 Task: Find the distance between Chicago and Lake Geneva.
Action: Mouse moved to (236, 58)
Screenshot: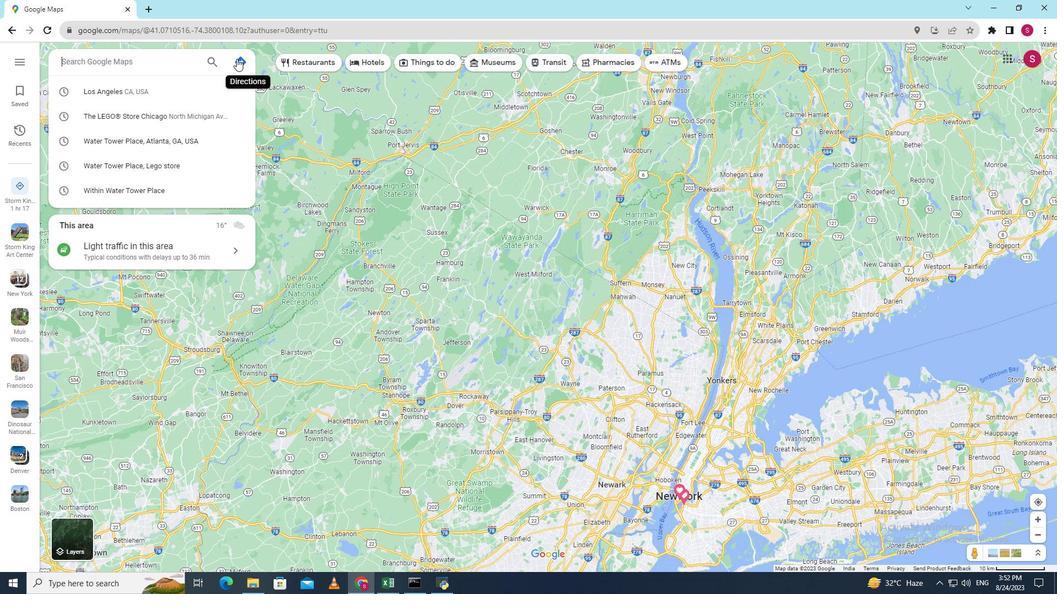 
Action: Mouse pressed left at (236, 58)
Screenshot: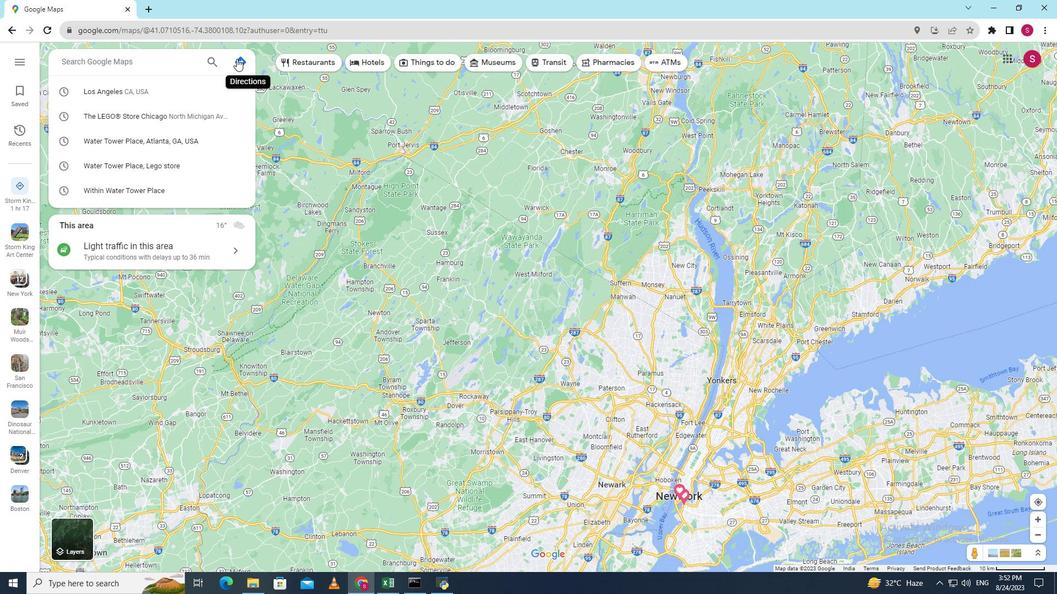
Action: Key pressed <Key.shift>Chicago
Screenshot: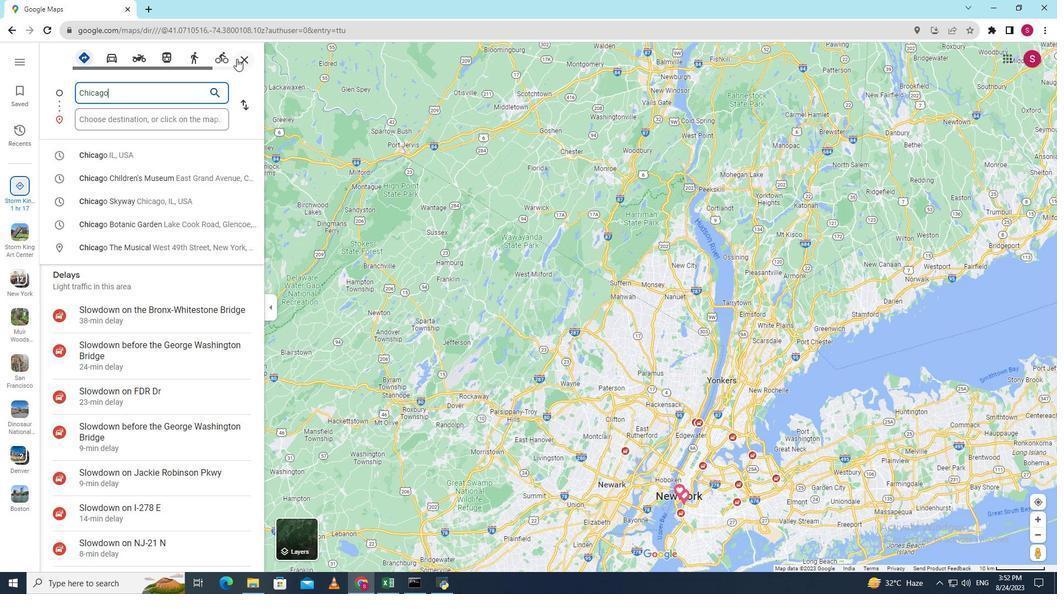 
Action: Mouse moved to (160, 121)
Screenshot: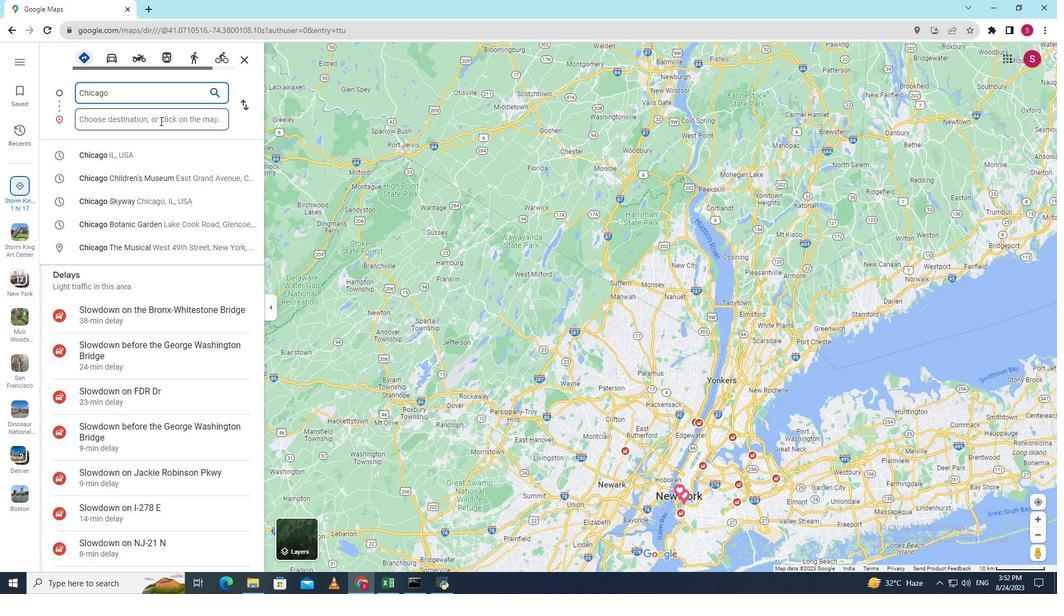 
Action: Mouse pressed left at (160, 121)
Screenshot: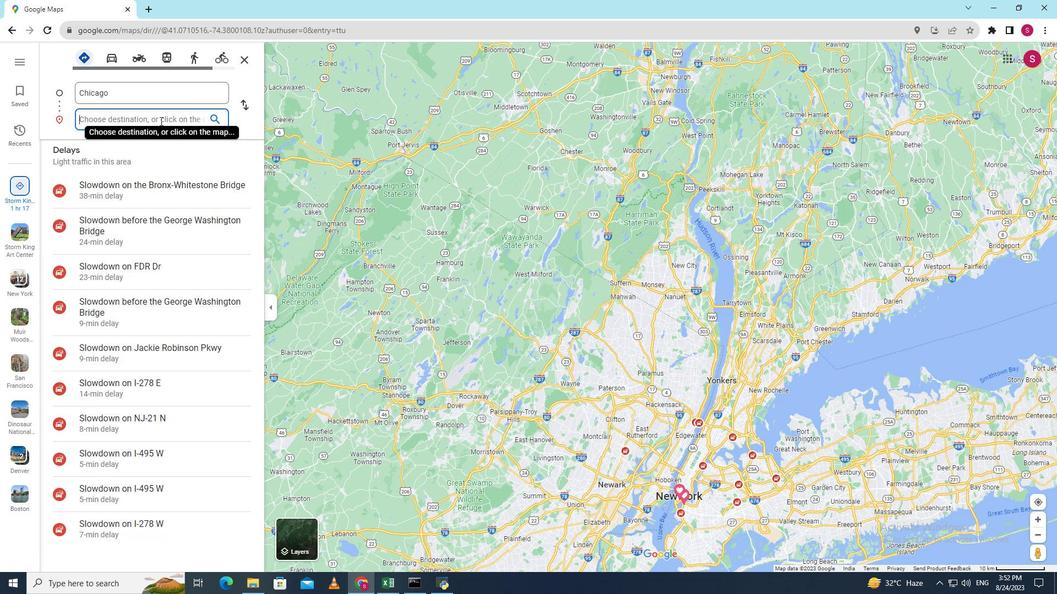 
Action: Key pressed <Key.shift><Key.shift><Key.shift><Key.shift><Key.shift><Key.shift><Key.shift><Key.shift><Key.shift><Key.shift><Key.shift><Key.shift><Key.shift><Key.shift><Key.shift><Key.shift><Key.shift>Lake<Key.space><Key.shift><Key.shift><Key.shift><Key.shift><Key.shift><Key.shift><Key.shift><Key.shift><Key.shift><Key.shift><Key.shift><Key.shift><Key.shift><Key.shift><Key.shift><Key.shift><Key.shift><Key.shift><Key.shift><Key.shift><Key.shift><Key.shift><Key.shift><Key.shift><Key.shift><Key.shift><Key.shift><Key.shift><Key.shift><Key.shift><Key.shift><Key.shift>Geneva<Key.enter>
Screenshot: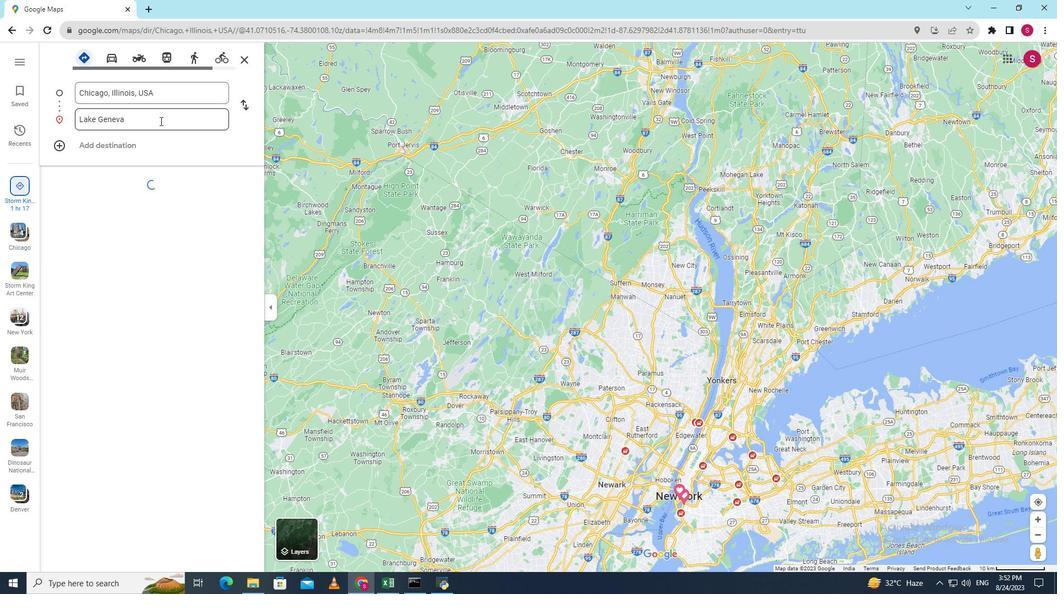 
Action: Mouse moved to (819, 504)
Screenshot: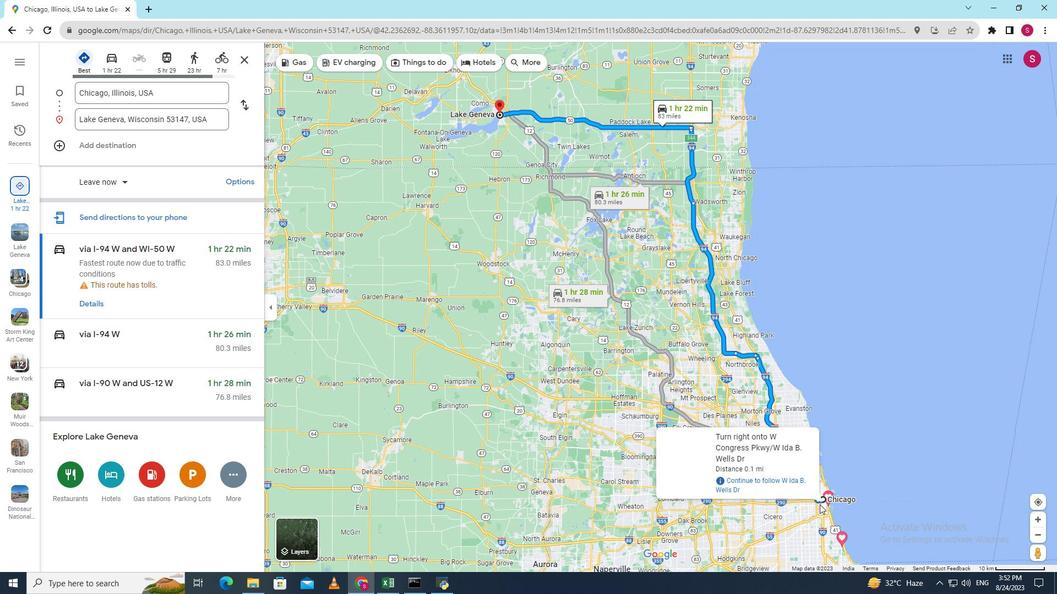 
Action: Mouse scrolled (819, 505) with delta (0, 0)
Screenshot: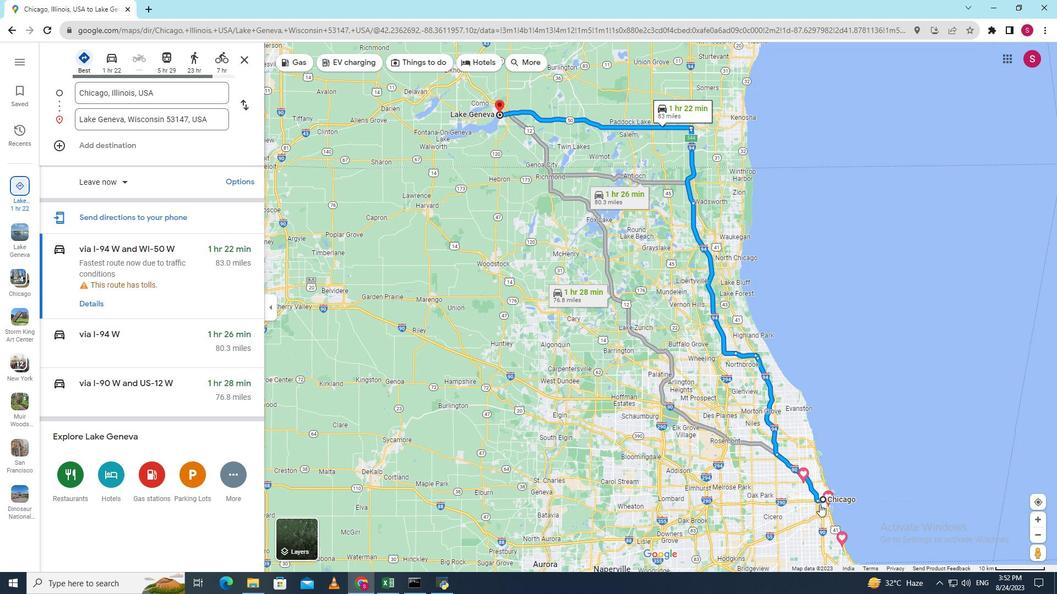 
Action: Mouse scrolled (819, 505) with delta (0, 0)
Screenshot: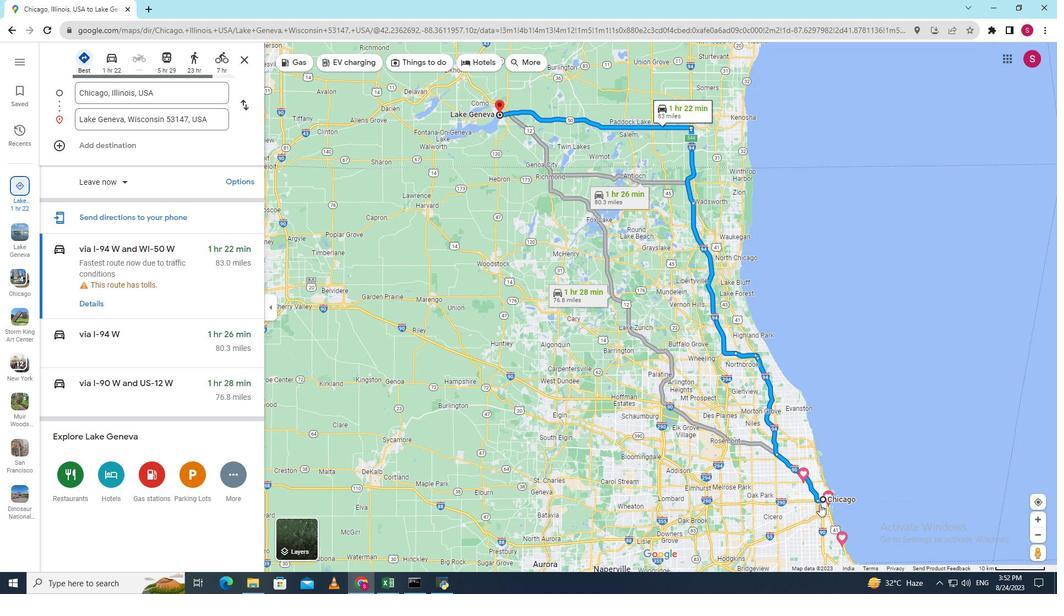 
Action: Mouse scrolled (819, 505) with delta (0, 0)
Screenshot: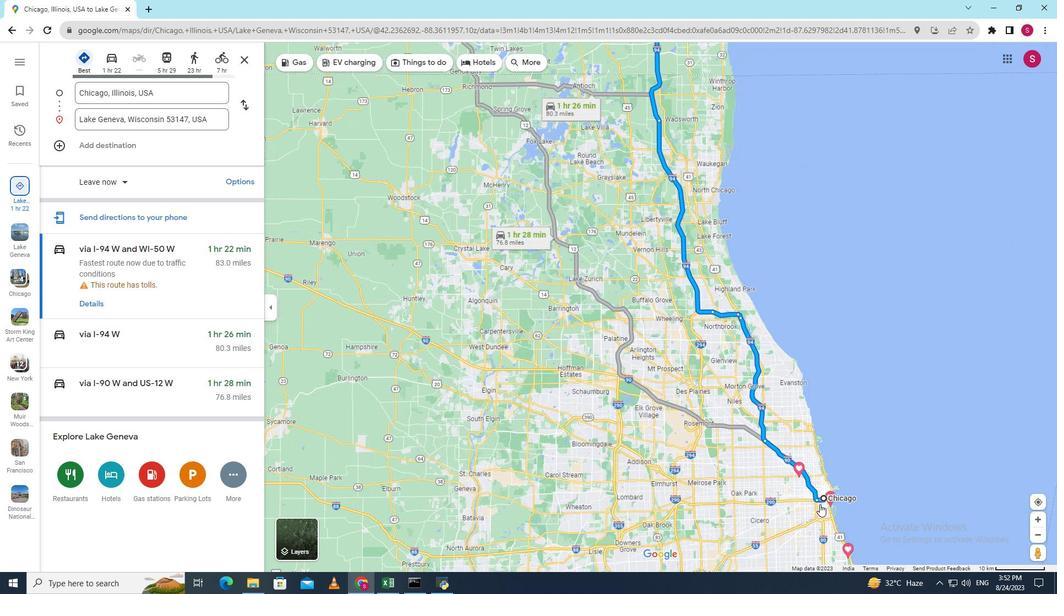 
Action: Mouse scrolled (819, 505) with delta (0, 0)
Screenshot: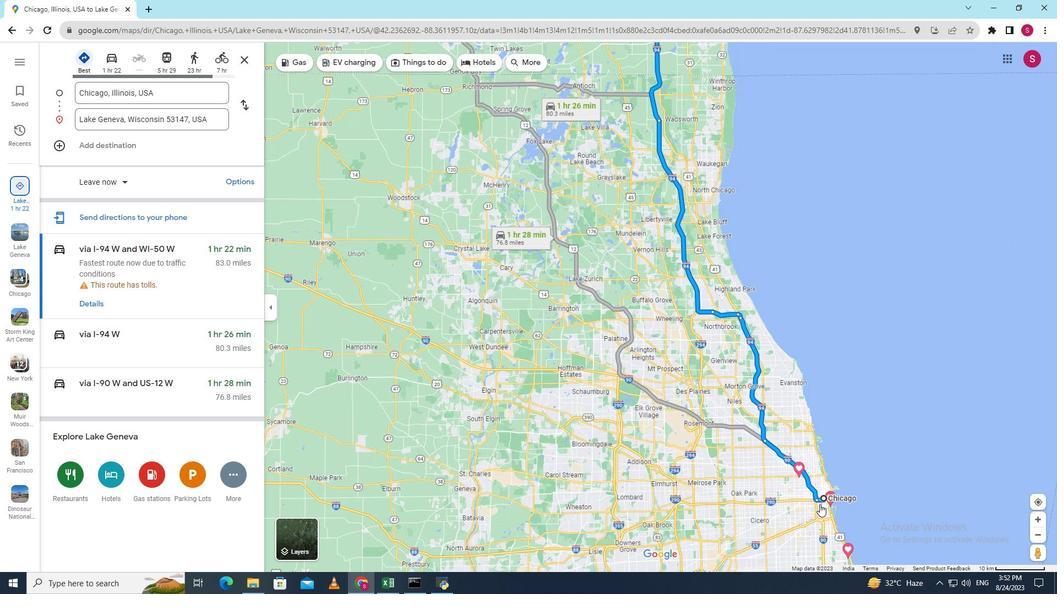 
Action: Mouse moved to (826, 495)
Screenshot: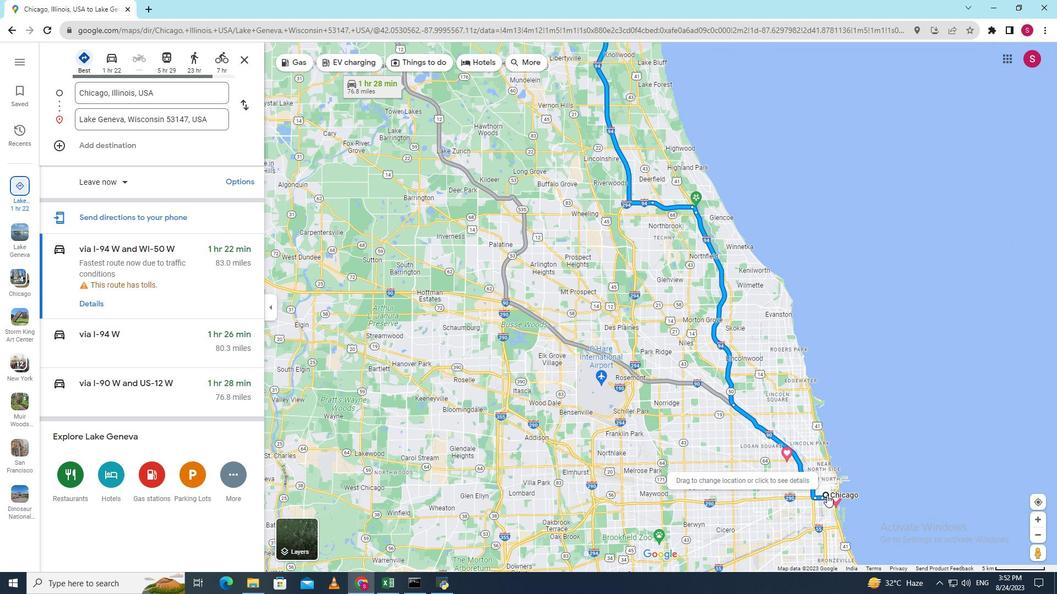
Action: Mouse pressed right at (826, 495)
Screenshot: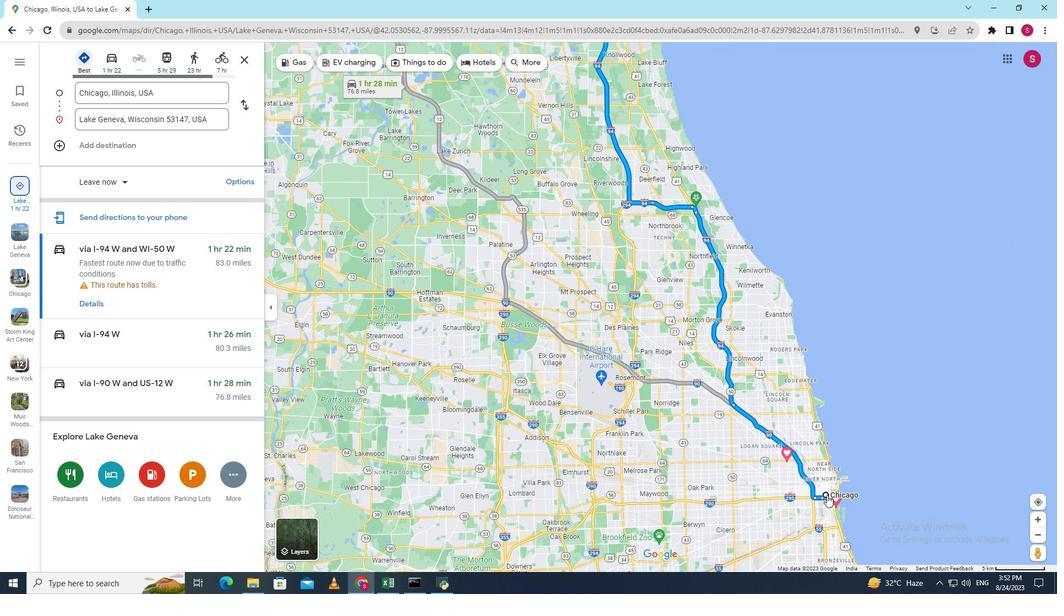 
Action: Mouse moved to (853, 549)
Screenshot: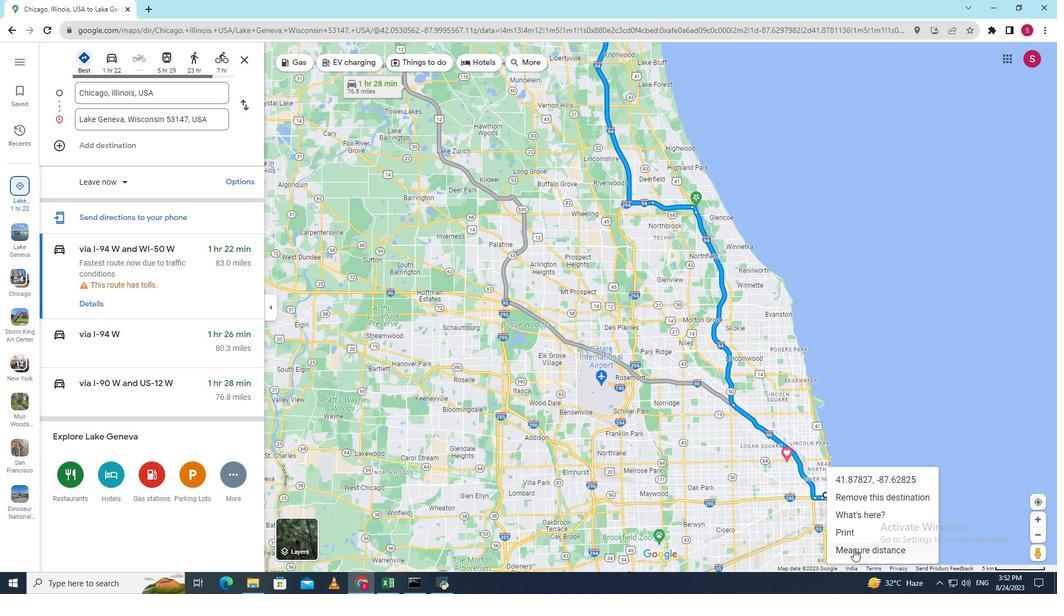 
Action: Mouse pressed left at (853, 549)
Screenshot: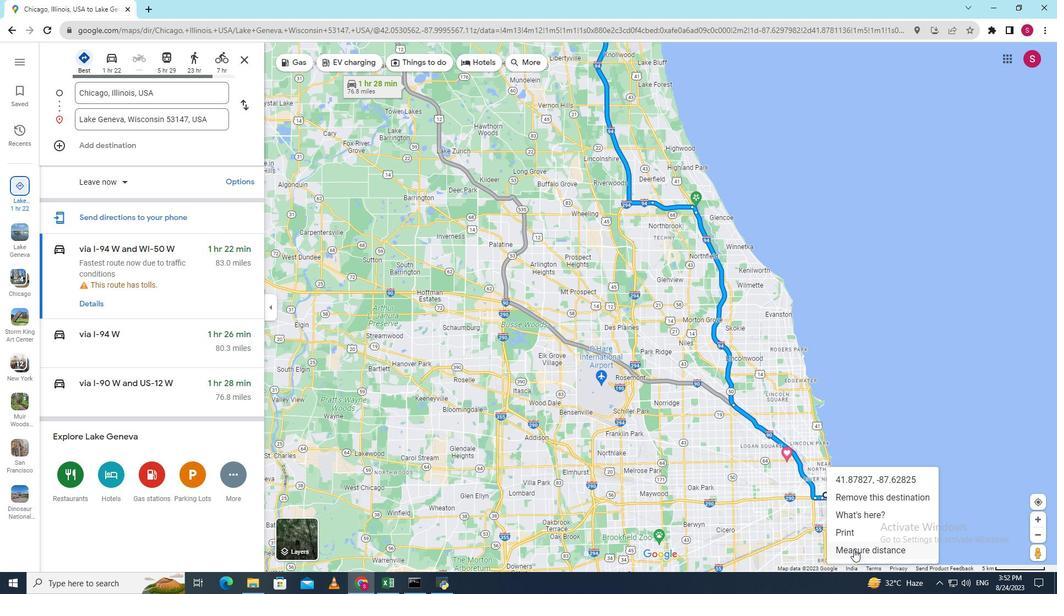 
Action: Mouse moved to (439, 120)
Screenshot: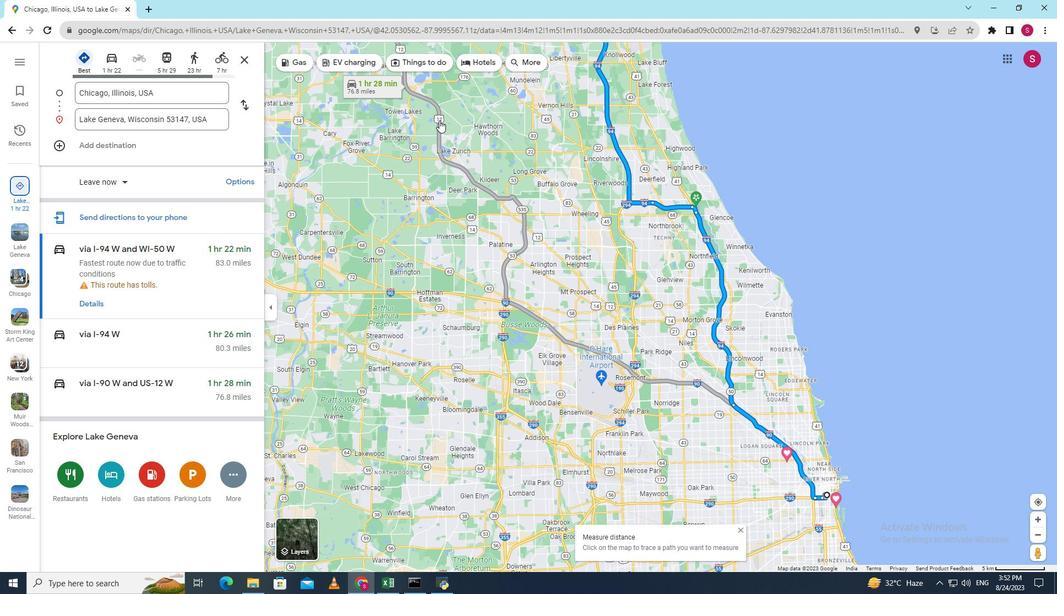 
Action: Mouse scrolled (439, 120) with delta (0, 0)
Screenshot: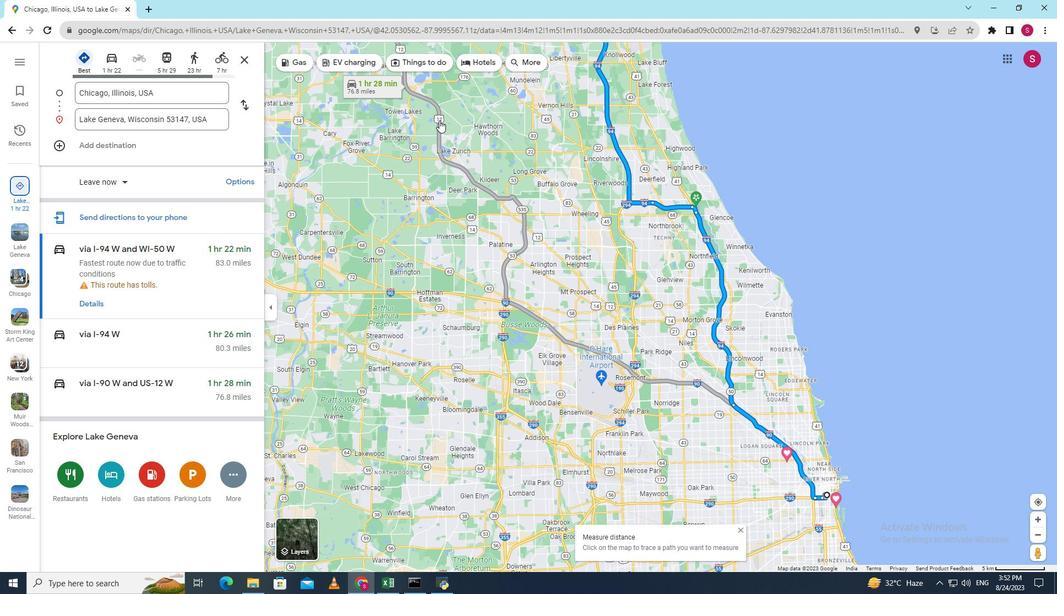 
Action: Mouse scrolled (439, 120) with delta (0, 0)
Screenshot: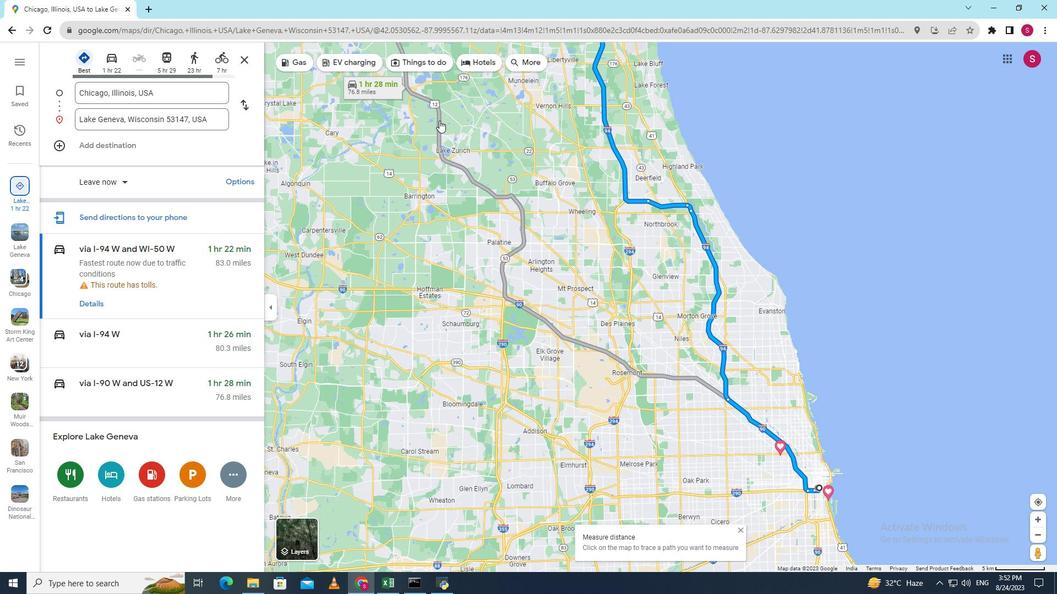 
Action: Mouse scrolled (439, 120) with delta (0, 0)
Screenshot: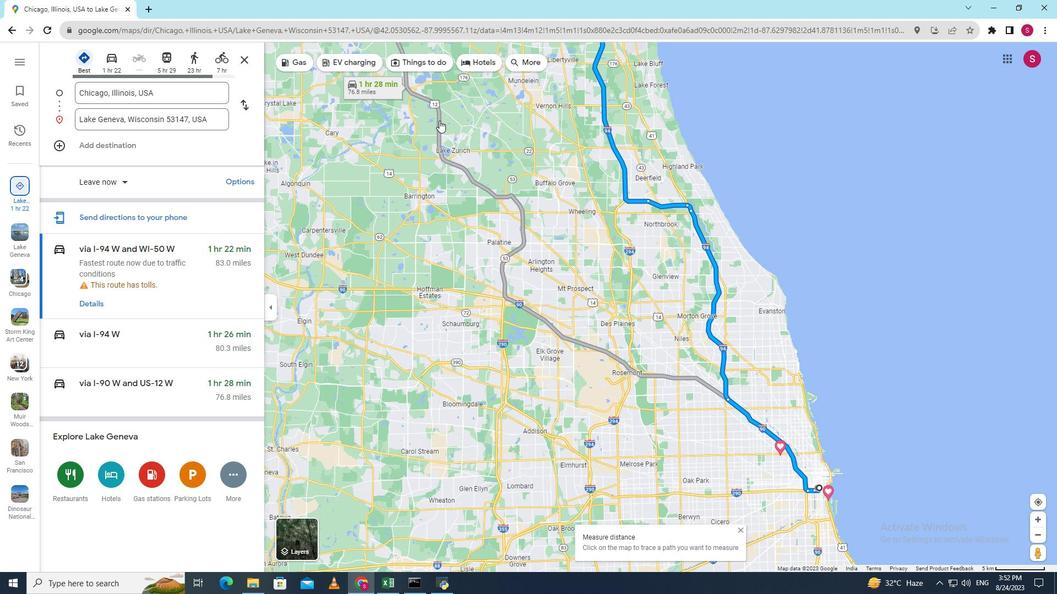 
Action: Mouse pressed left at (439, 120)
Screenshot: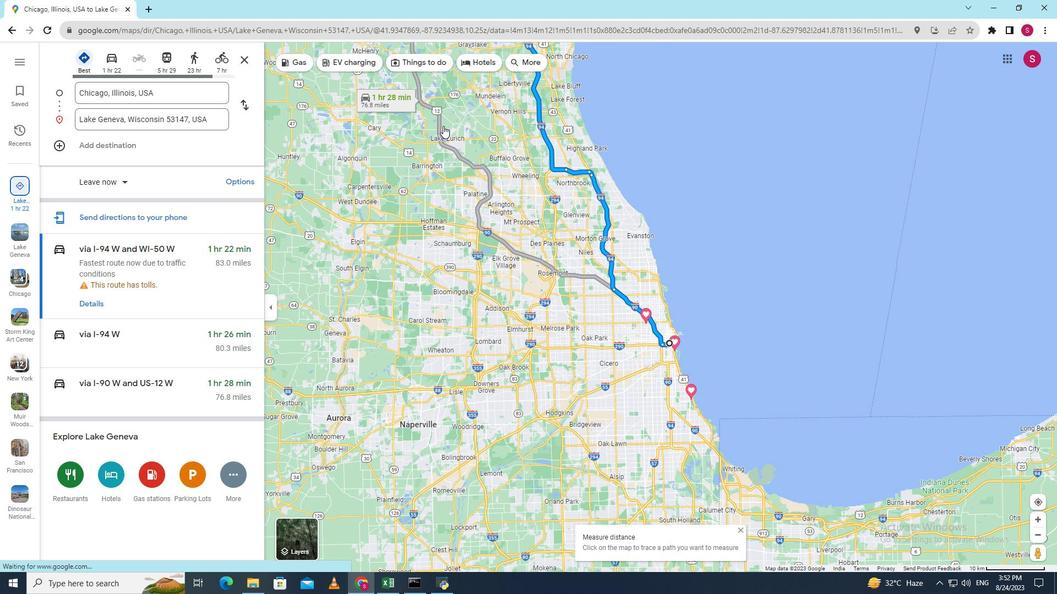 
Action: Mouse moved to (342, 230)
Screenshot: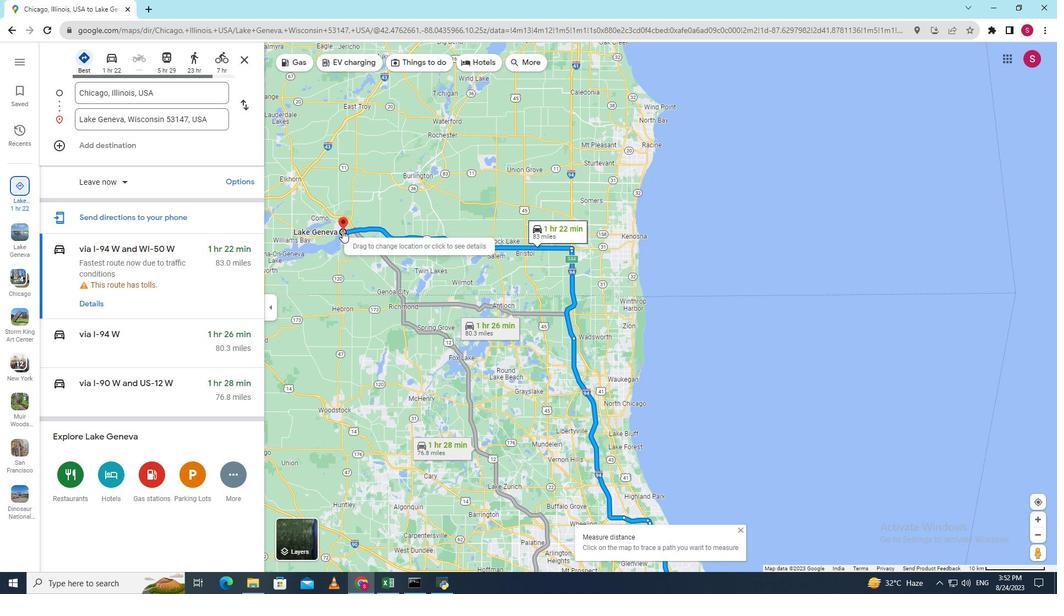 
Action: Mouse pressed right at (342, 230)
Screenshot: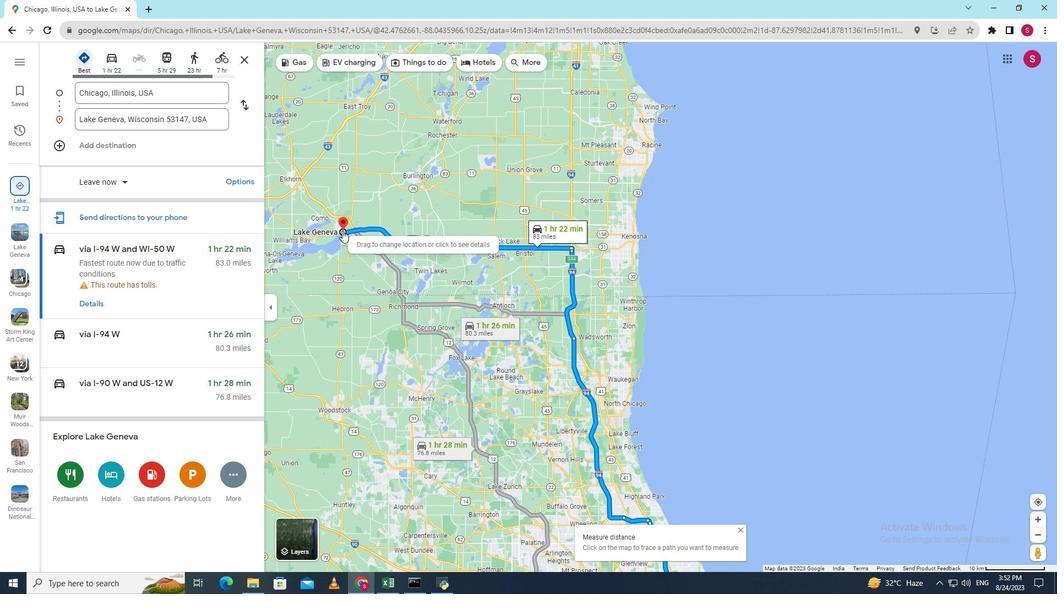 
Action: Mouse moved to (378, 312)
Screenshot: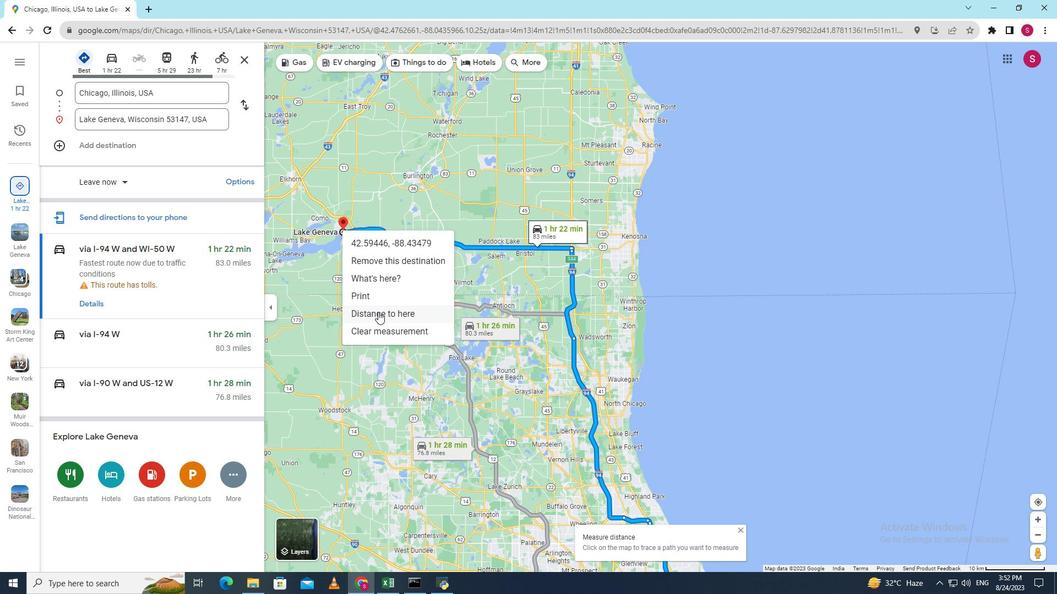 
Action: Mouse pressed left at (378, 312)
Screenshot: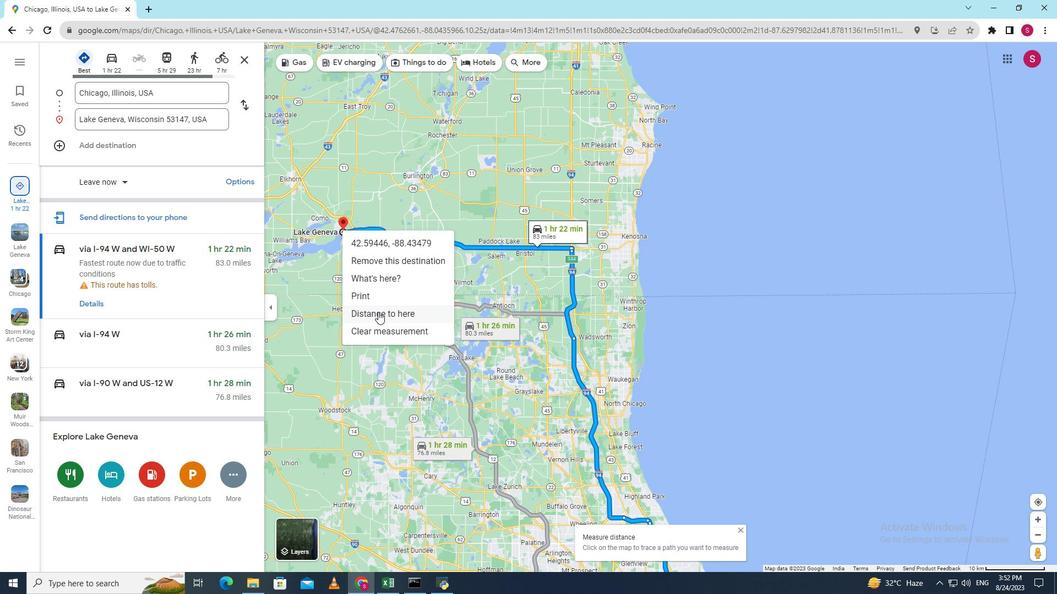 
Action: Mouse moved to (589, 546)
Screenshot: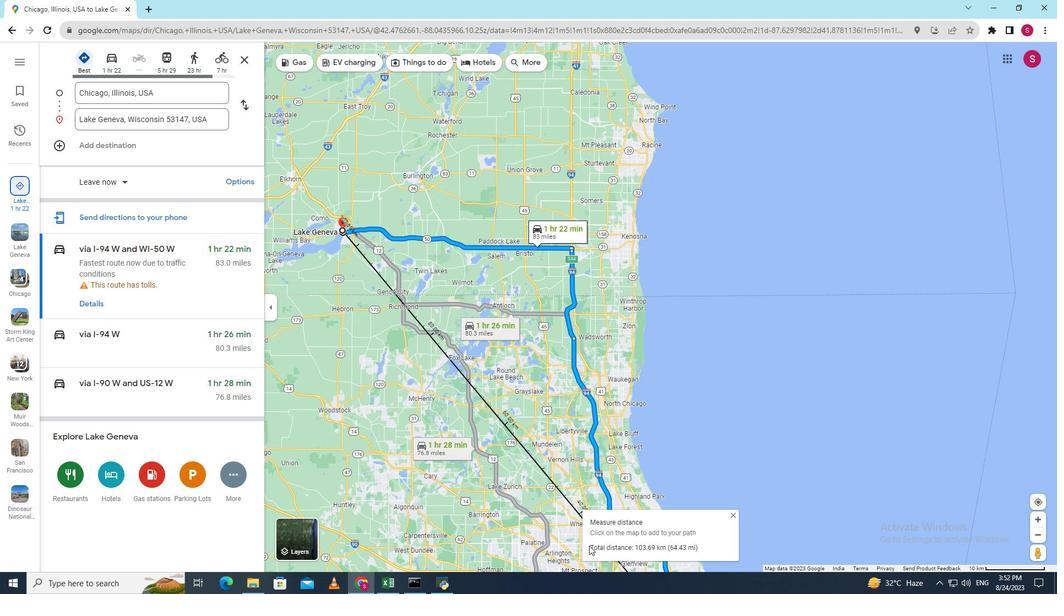 
Action: Mouse pressed left at (589, 546)
Screenshot: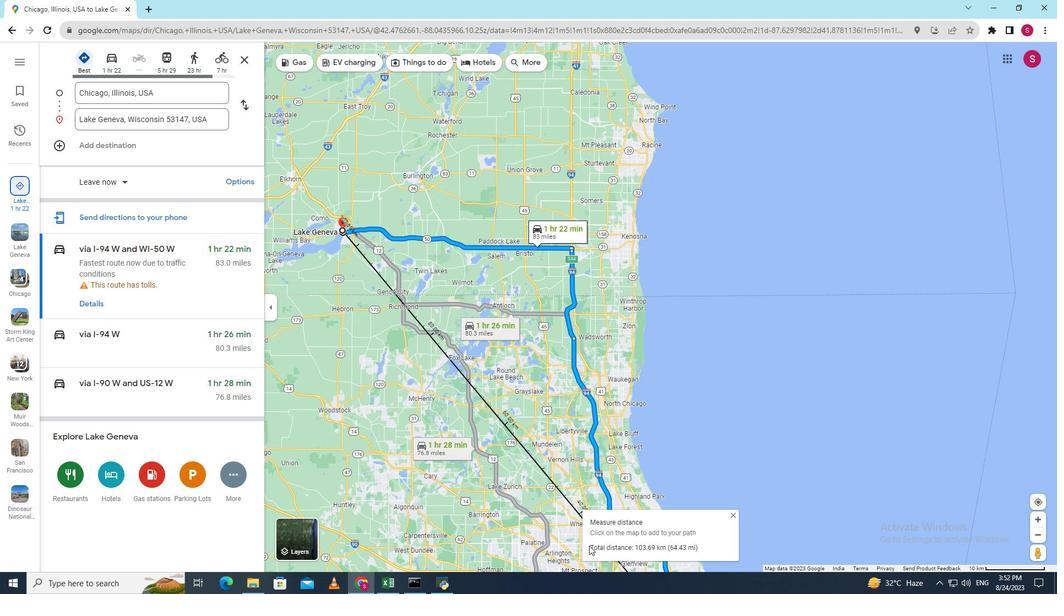 
Action: Mouse moved to (712, 550)
Screenshot: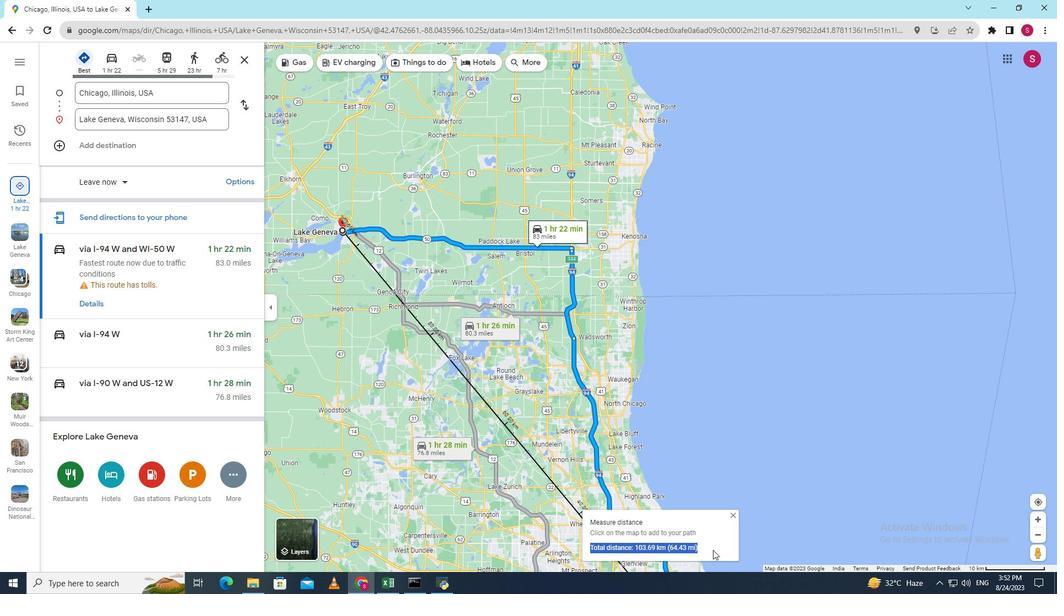 
